 Task: Create an event for the garage organization project.
Action: Mouse pressed left at (76, 97)
Screenshot: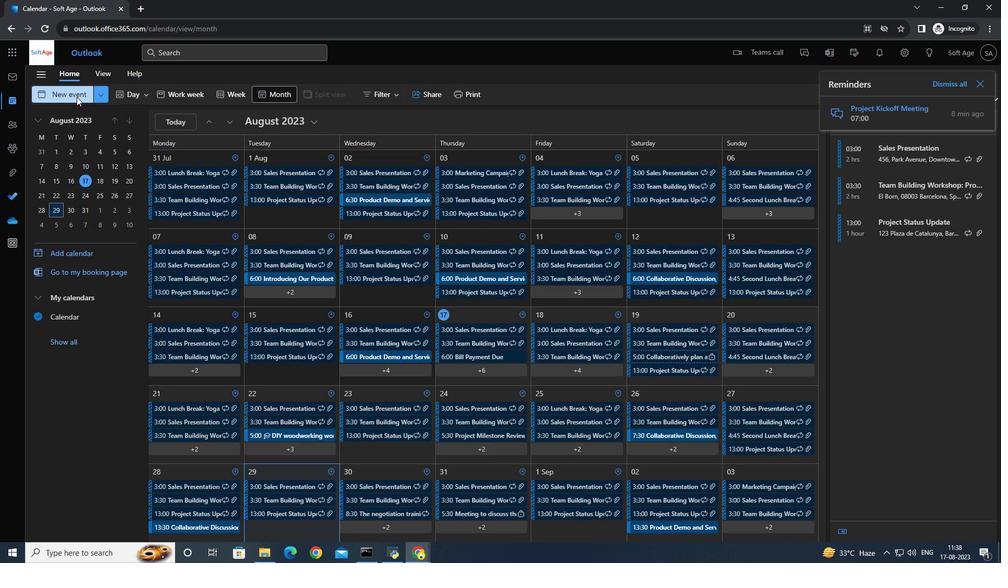 
Action: Mouse moved to (312, 155)
Screenshot: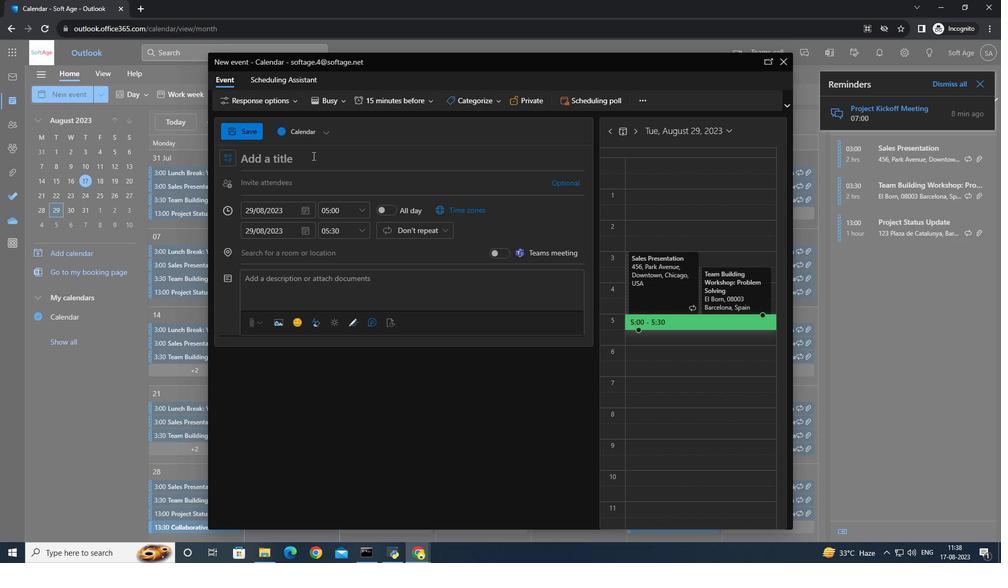 
Action: Key pressed <Key.caps_lock>G<Key.caps_lock>arage<Key.space><Key.caps_lock>O<Key.caps_lock>rganization<Key.space><Key.caps_lock>P<Key.caps_lock>roject
Screenshot: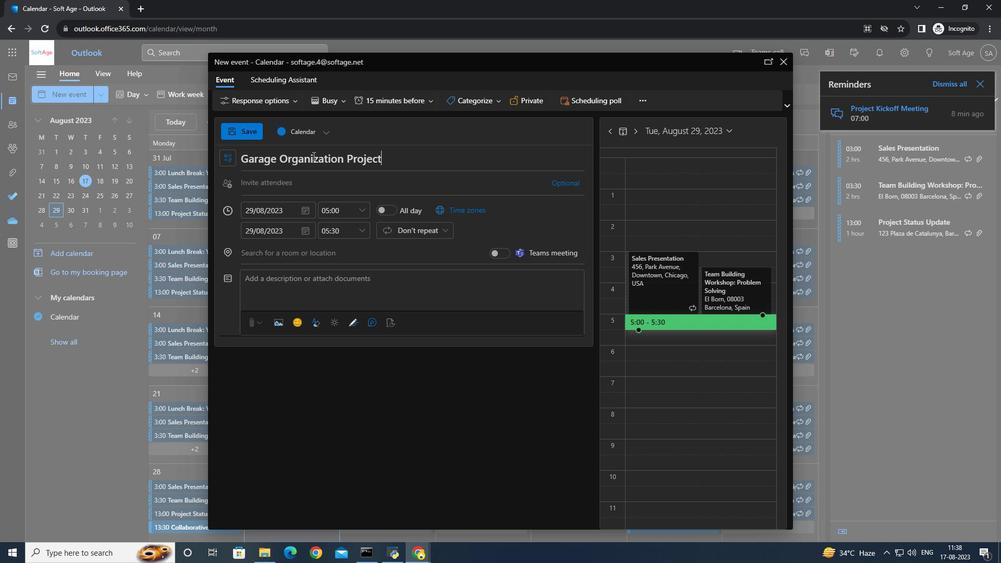 
Action: Mouse moved to (251, 128)
Screenshot: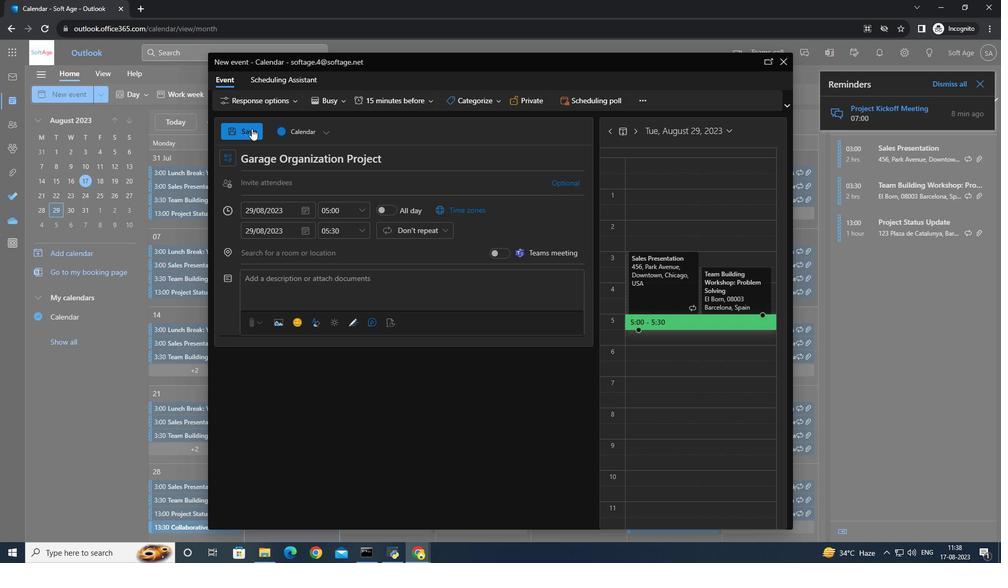 
Action: Mouse pressed left at (251, 128)
Screenshot: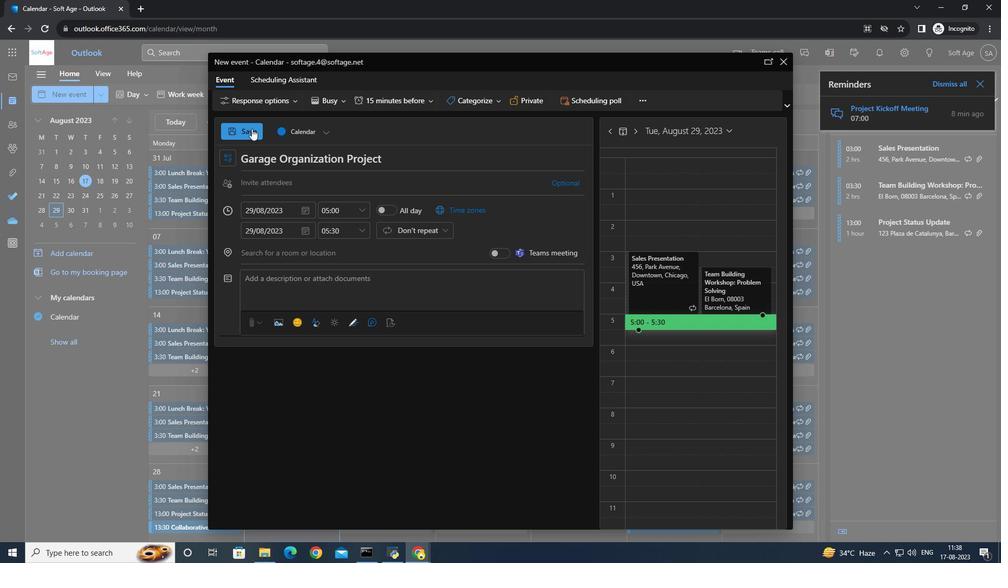 
Action: Mouse moved to (250, 129)
Screenshot: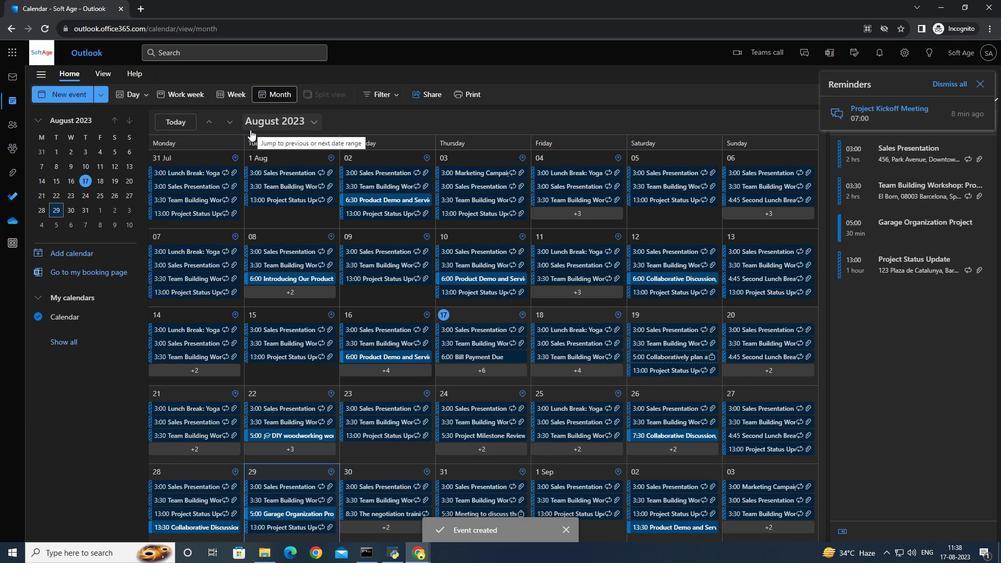 
